 Task: In the  document note.pdf Use the tool word Count 'and display word count while typing'. Find the word using Dictionary 'intention'. Below name insert the link: www.facebook.com
Action: Mouse moved to (197, 72)
Screenshot: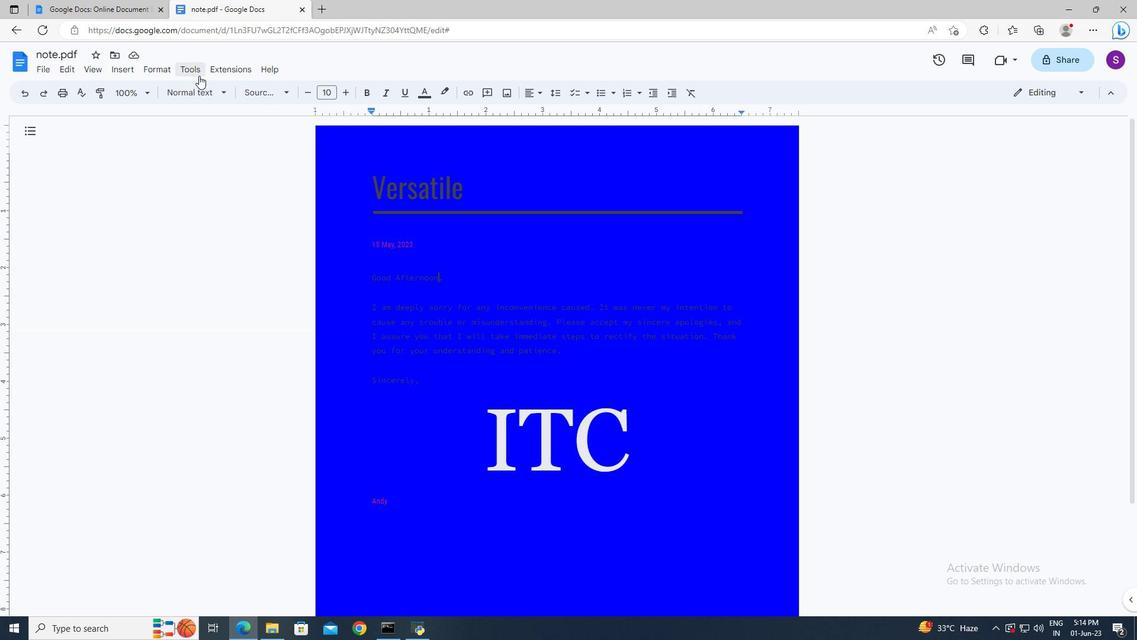 
Action: Mouse pressed left at (197, 72)
Screenshot: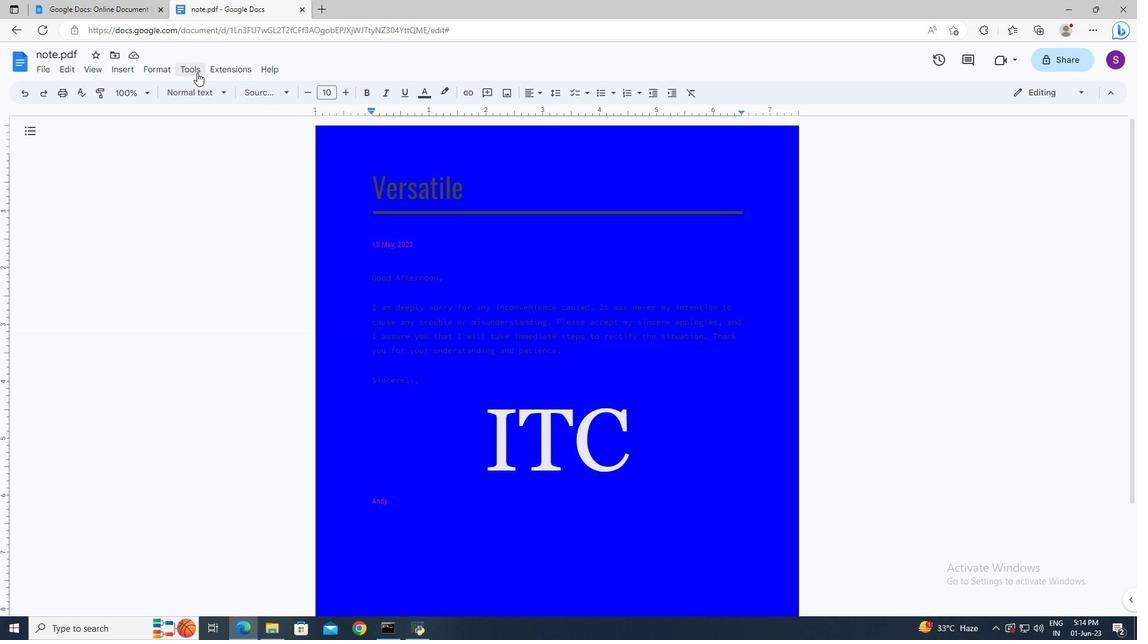 
Action: Mouse moved to (202, 102)
Screenshot: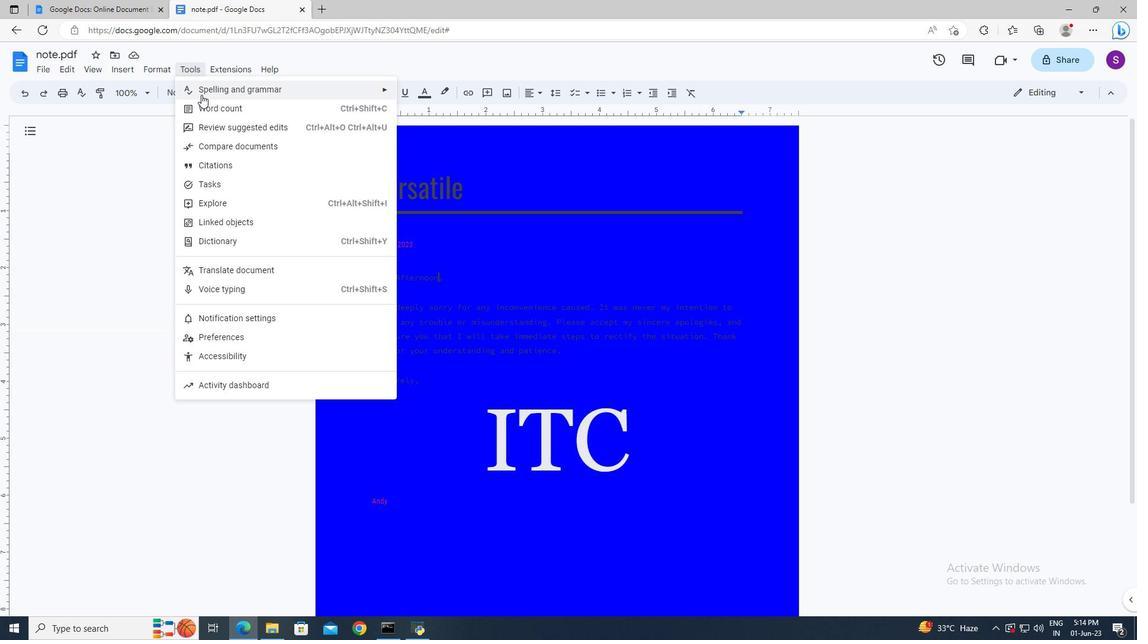 
Action: Mouse pressed left at (202, 102)
Screenshot: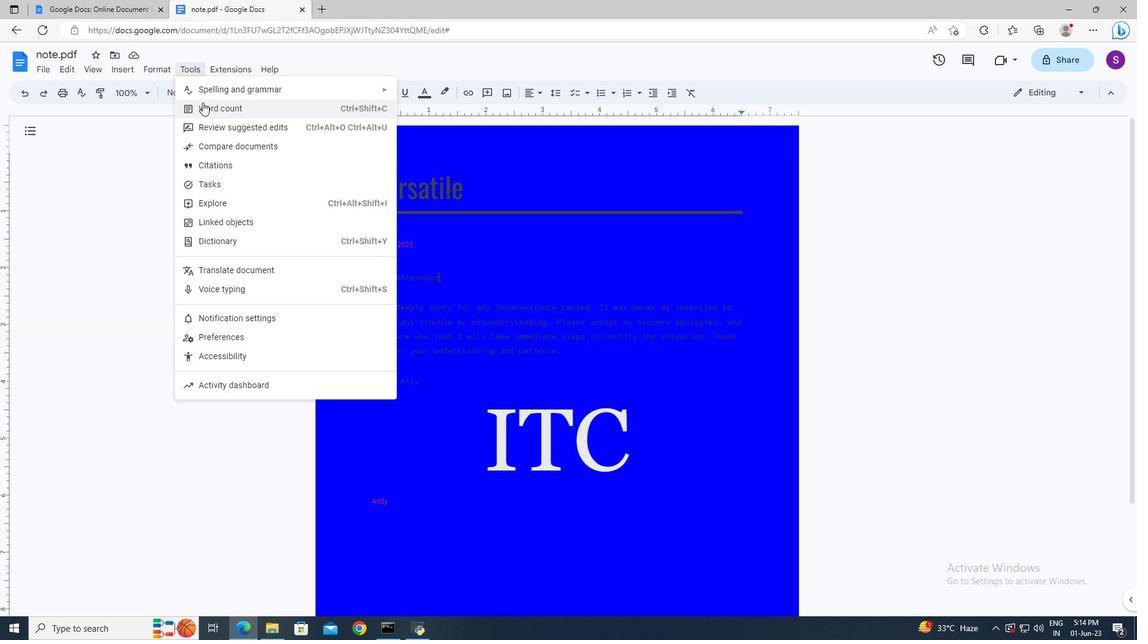 
Action: Mouse moved to (496, 388)
Screenshot: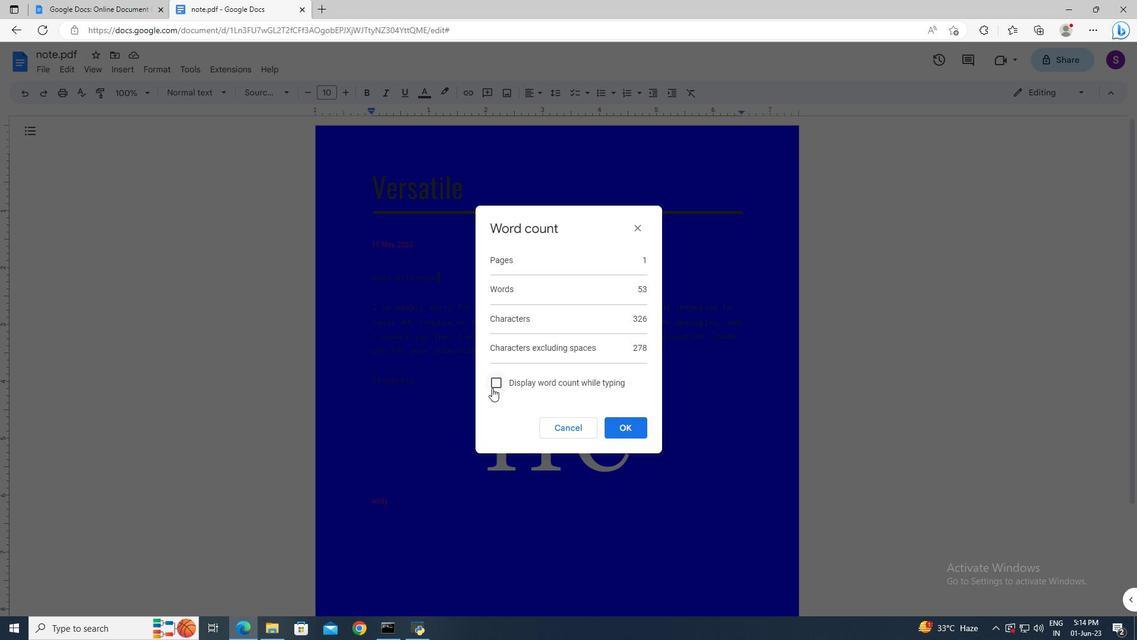 
Action: Mouse pressed left at (496, 388)
Screenshot: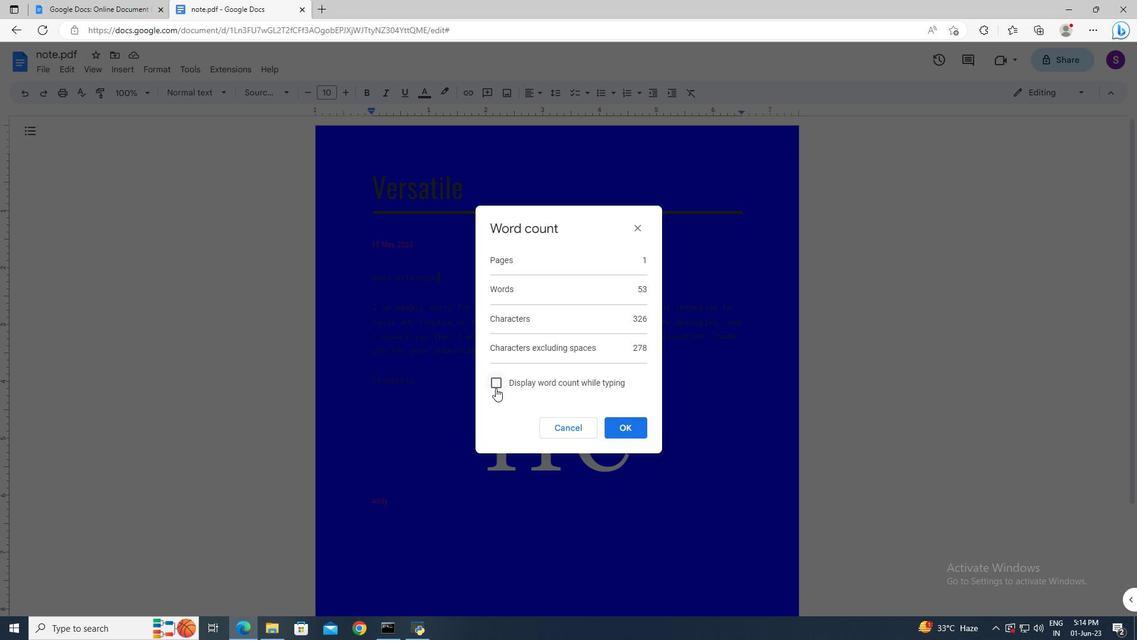 
Action: Mouse moved to (612, 428)
Screenshot: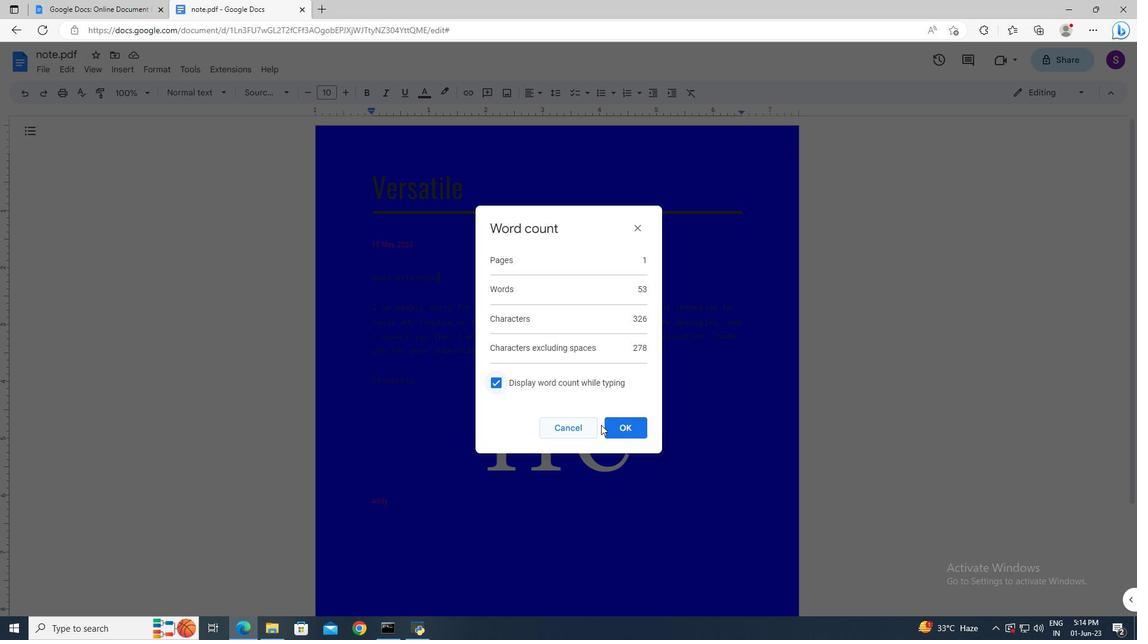 
Action: Mouse pressed left at (612, 428)
Screenshot: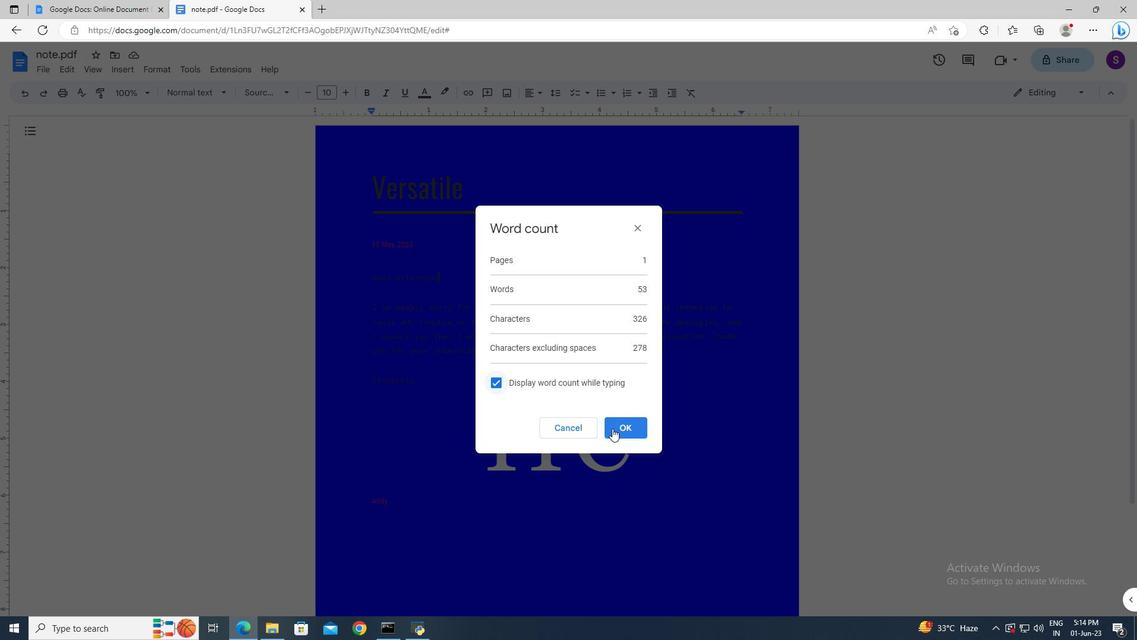 
Action: Mouse moved to (194, 72)
Screenshot: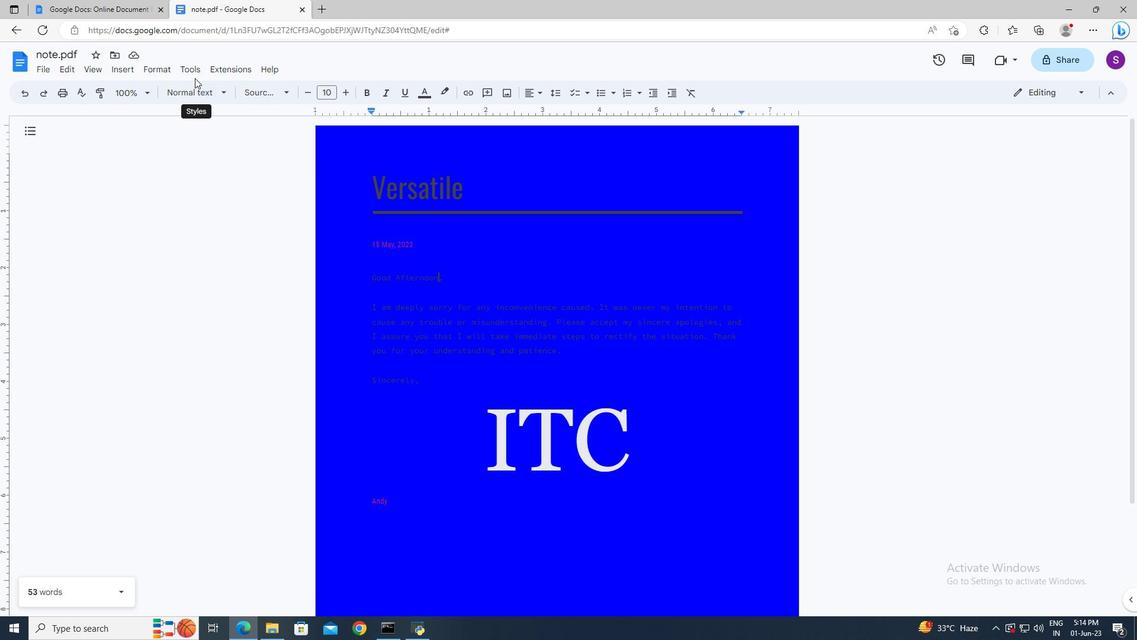 
Action: Mouse pressed left at (194, 72)
Screenshot: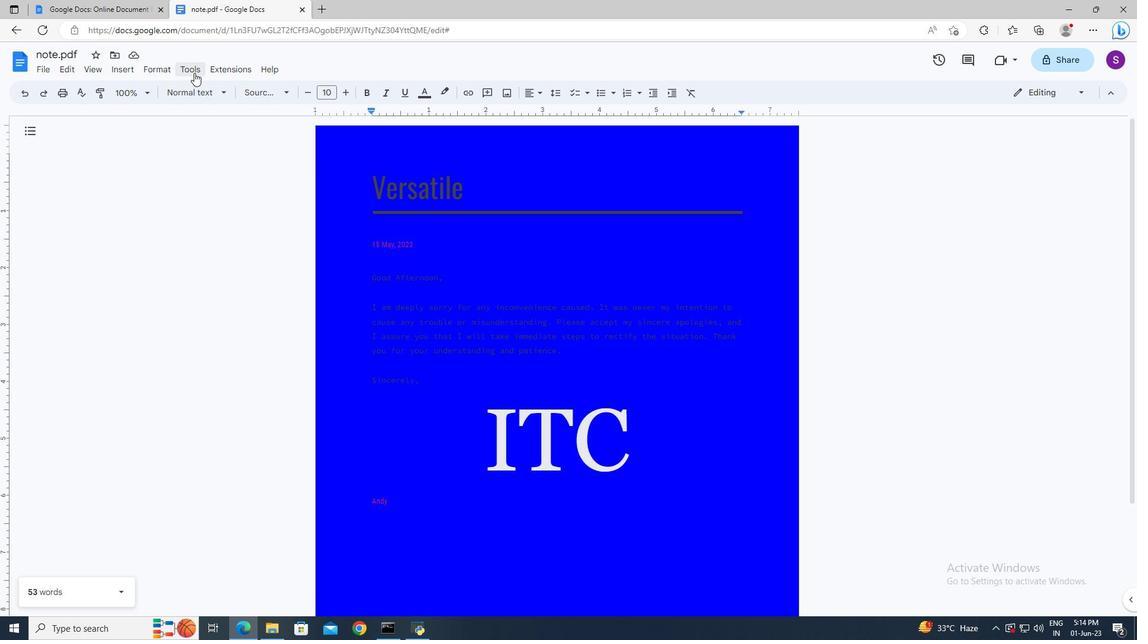 
Action: Mouse moved to (210, 232)
Screenshot: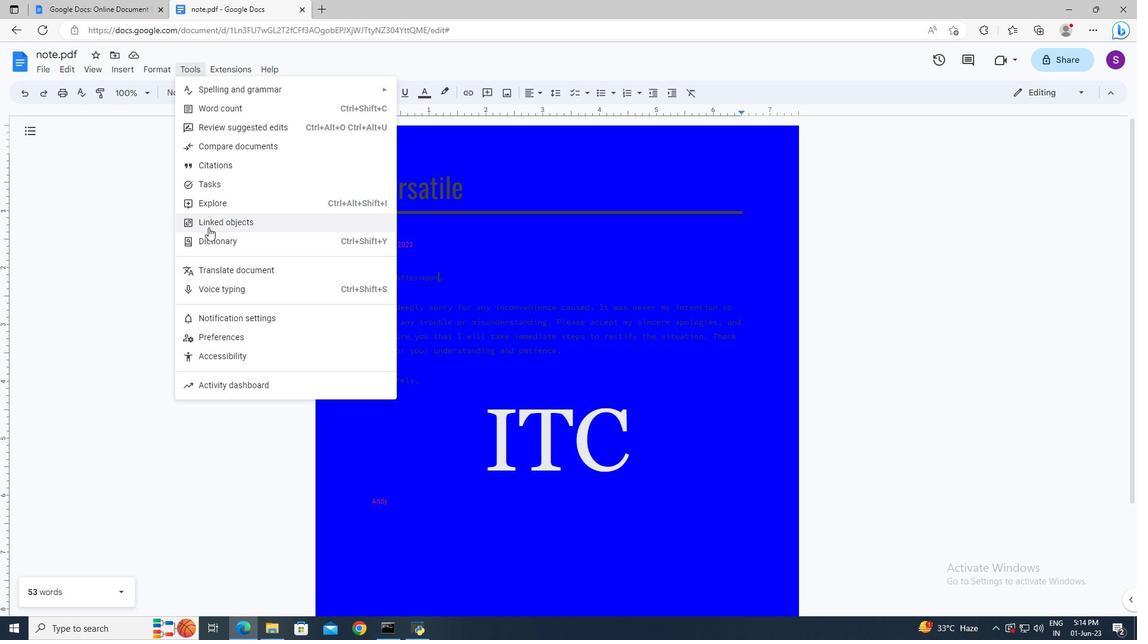 
Action: Mouse pressed left at (210, 232)
Screenshot: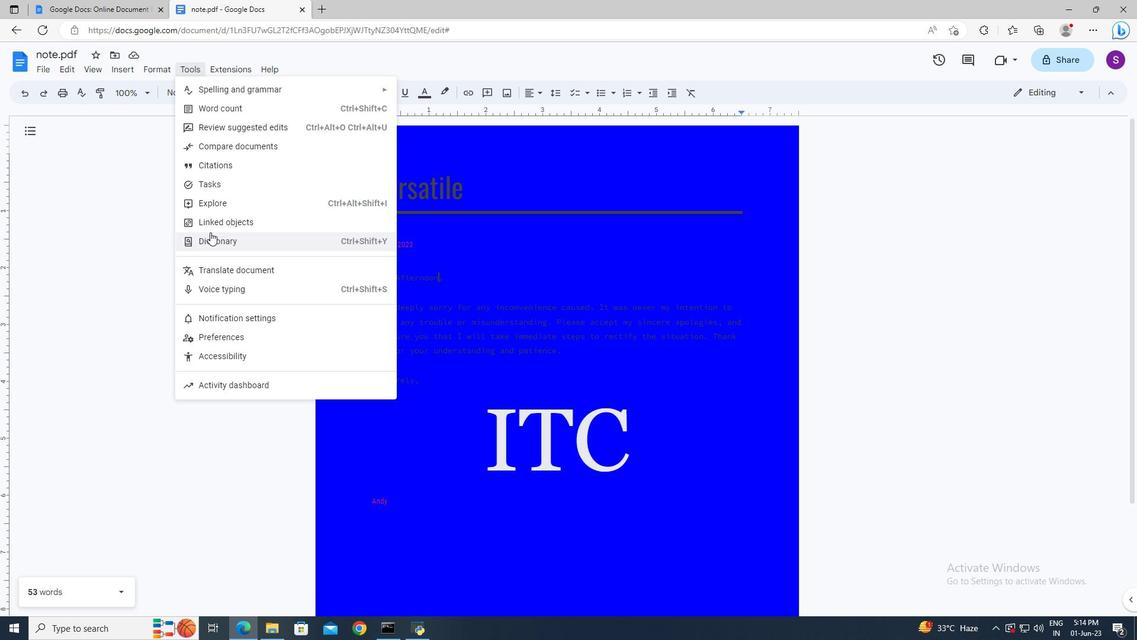 
Action: Mouse moved to (1013, 137)
Screenshot: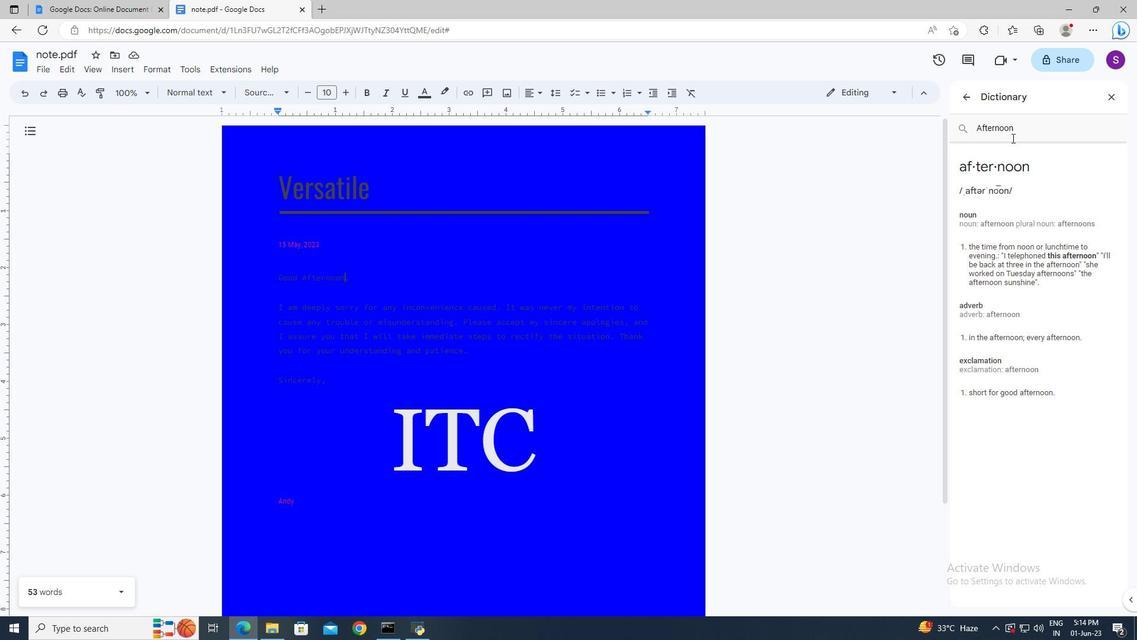 
Action: Mouse pressed left at (1013, 137)
Screenshot: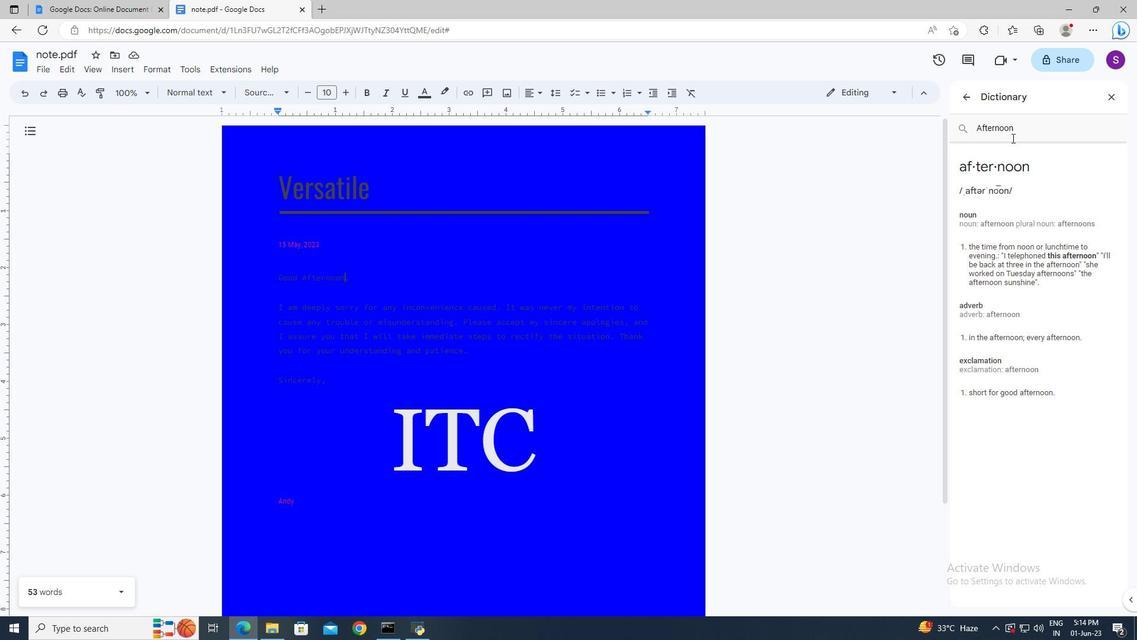 
Action: Mouse moved to (1012, 139)
Screenshot: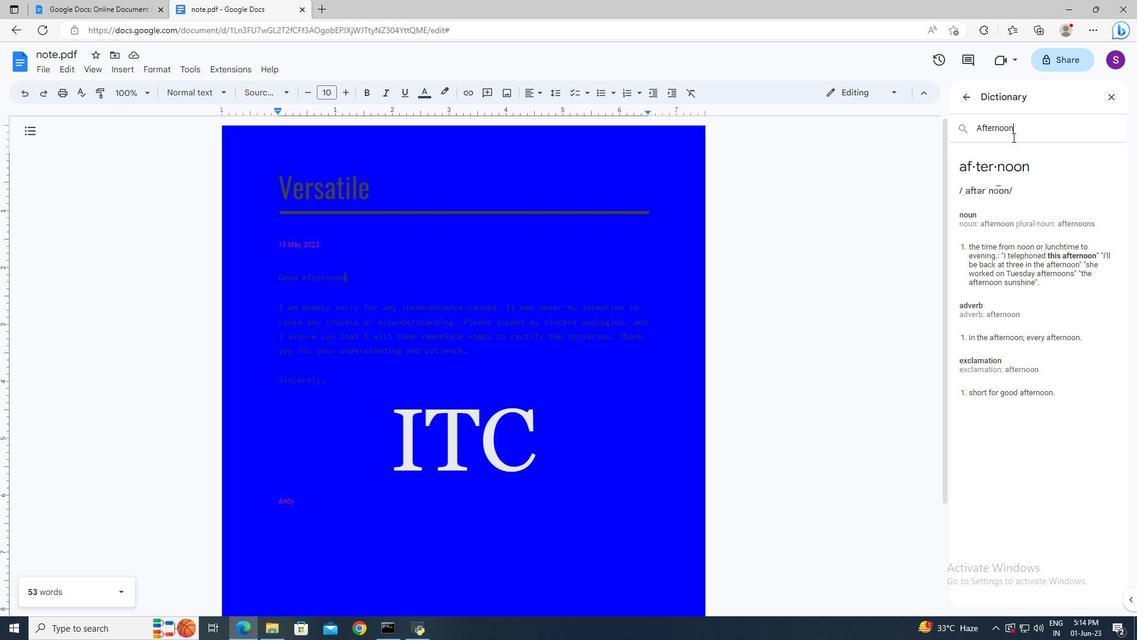 
Action: Key pressed ctrl+A<Key.delete>intention<Key.enter>
Screenshot: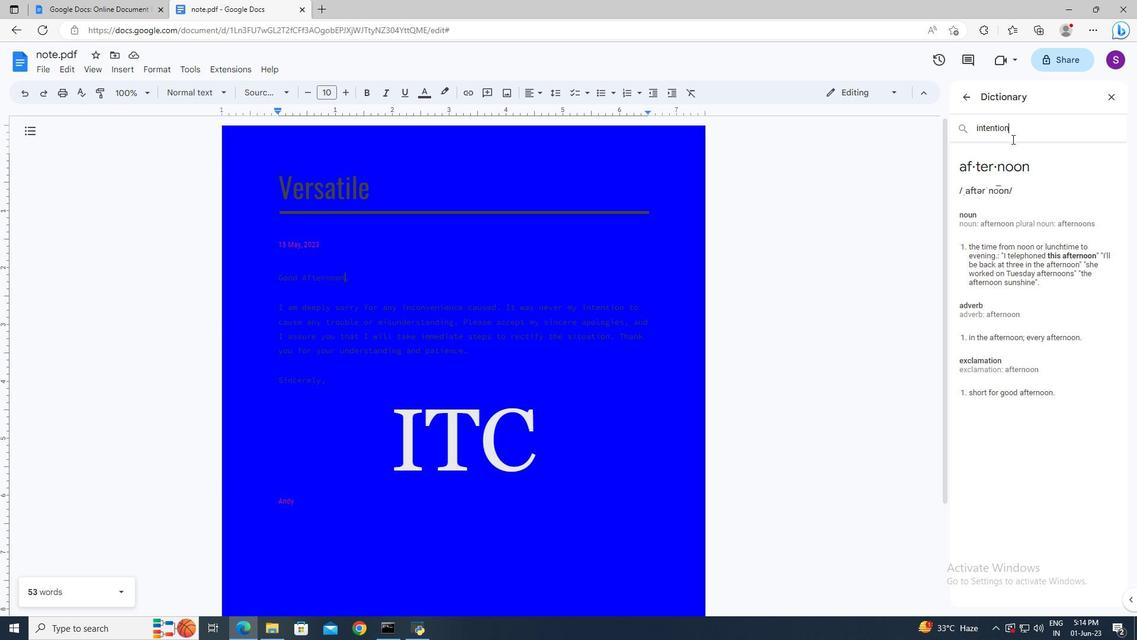 
Action: Mouse moved to (460, 401)
Screenshot: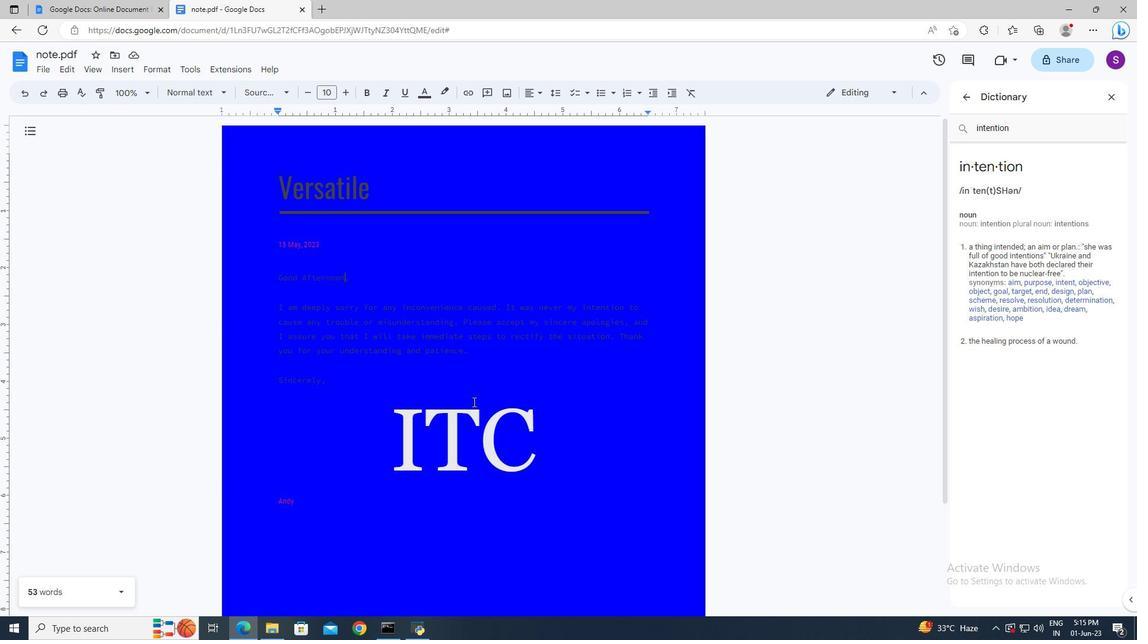 
Action: Mouse scrolled (460, 401) with delta (0, 0)
Screenshot: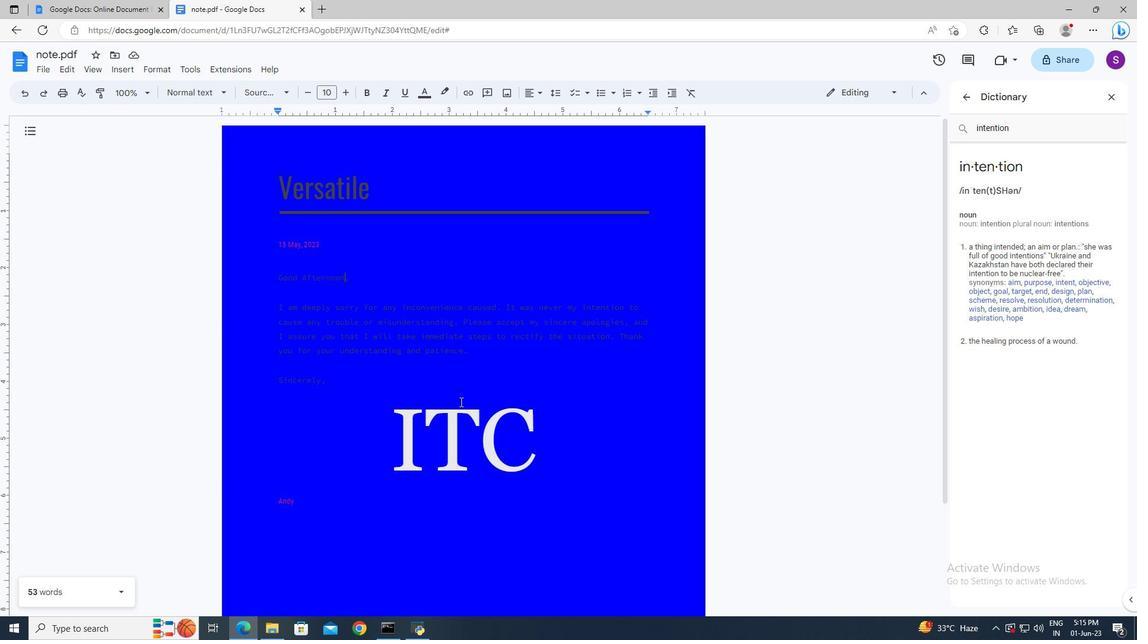 
Action: Mouse moved to (362, 424)
Screenshot: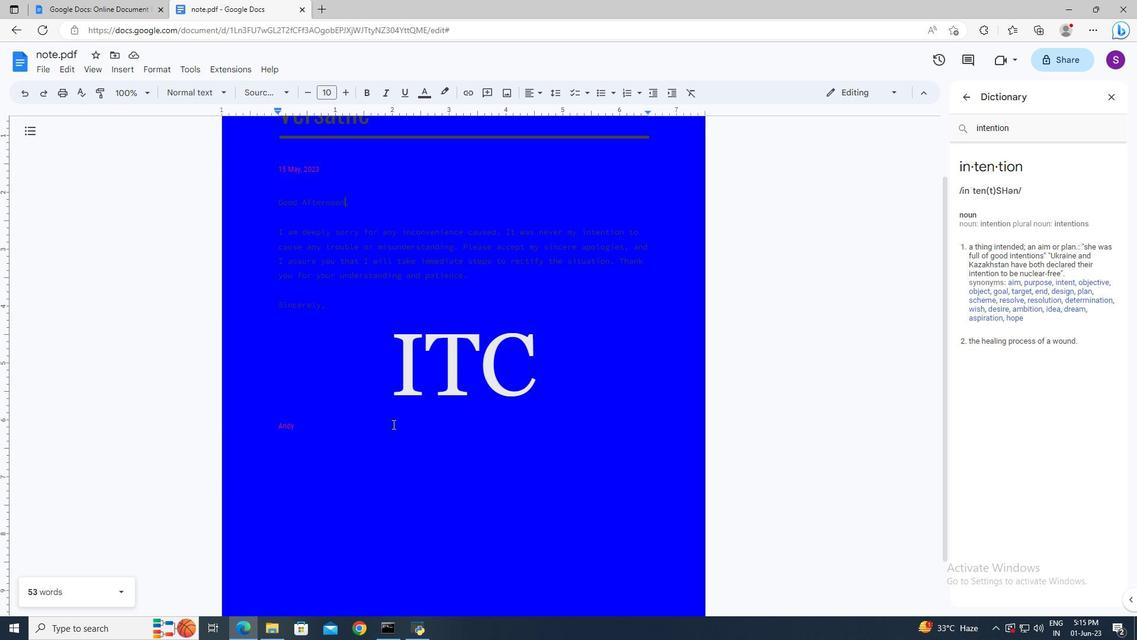 
Action: Mouse pressed left at (362, 424)
Screenshot: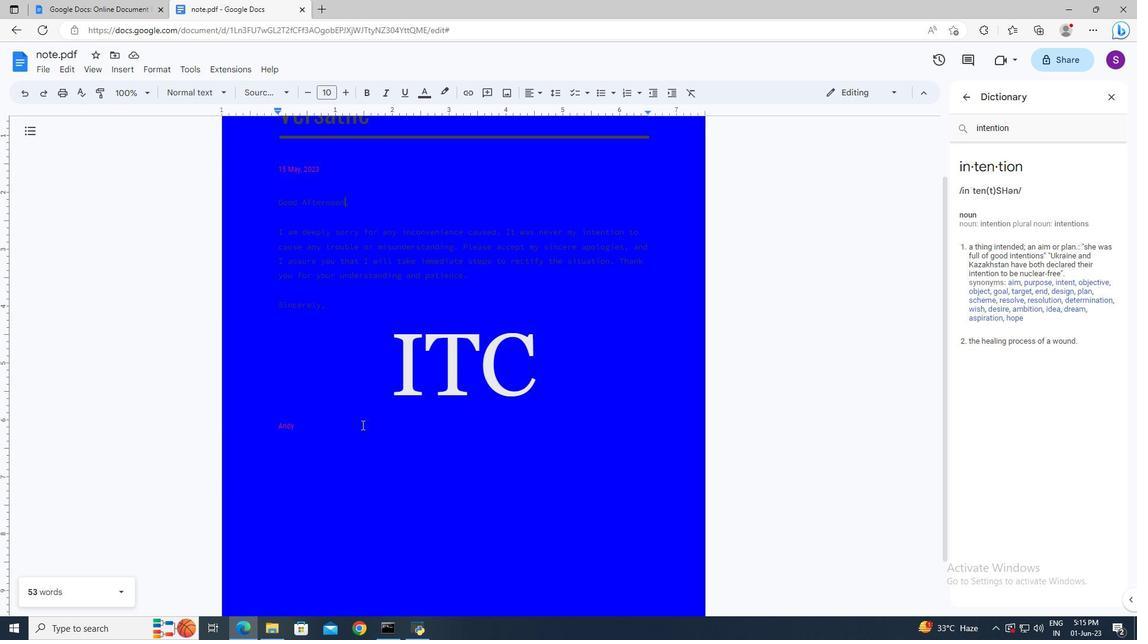 
Action: Key pressed <Key.enter>
Screenshot: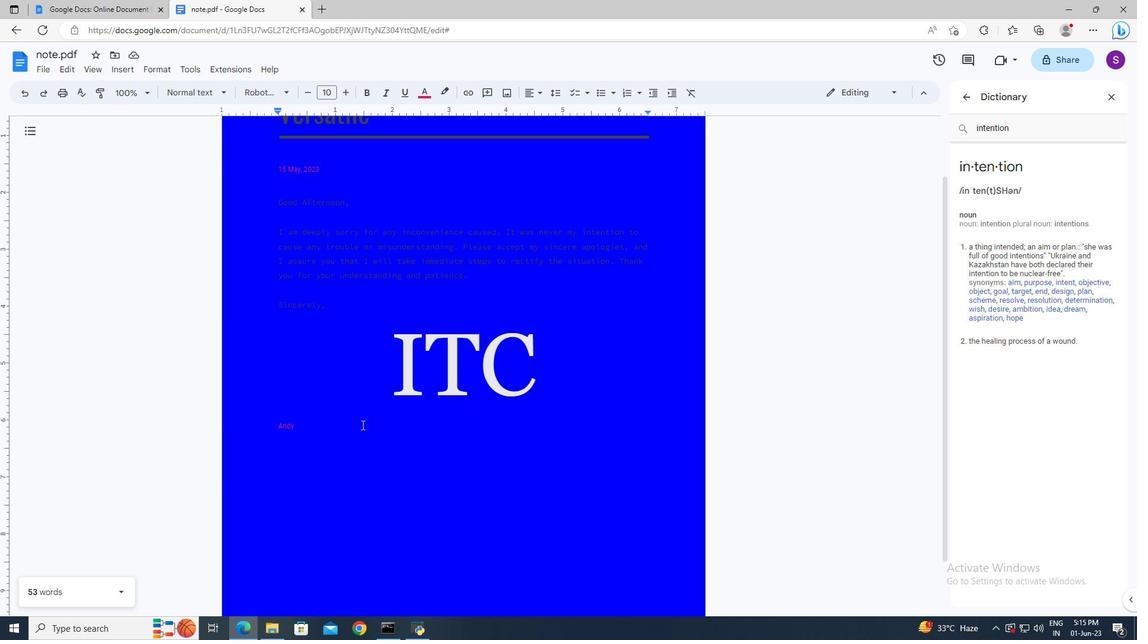
Action: Mouse moved to (135, 72)
Screenshot: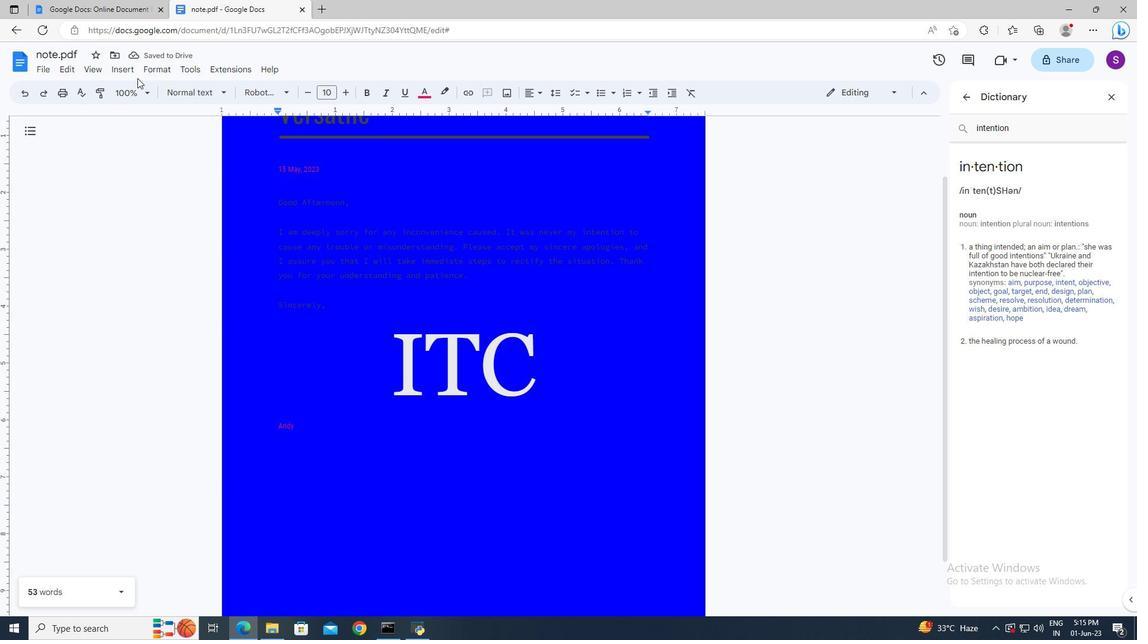 
Action: Mouse pressed left at (135, 72)
Screenshot: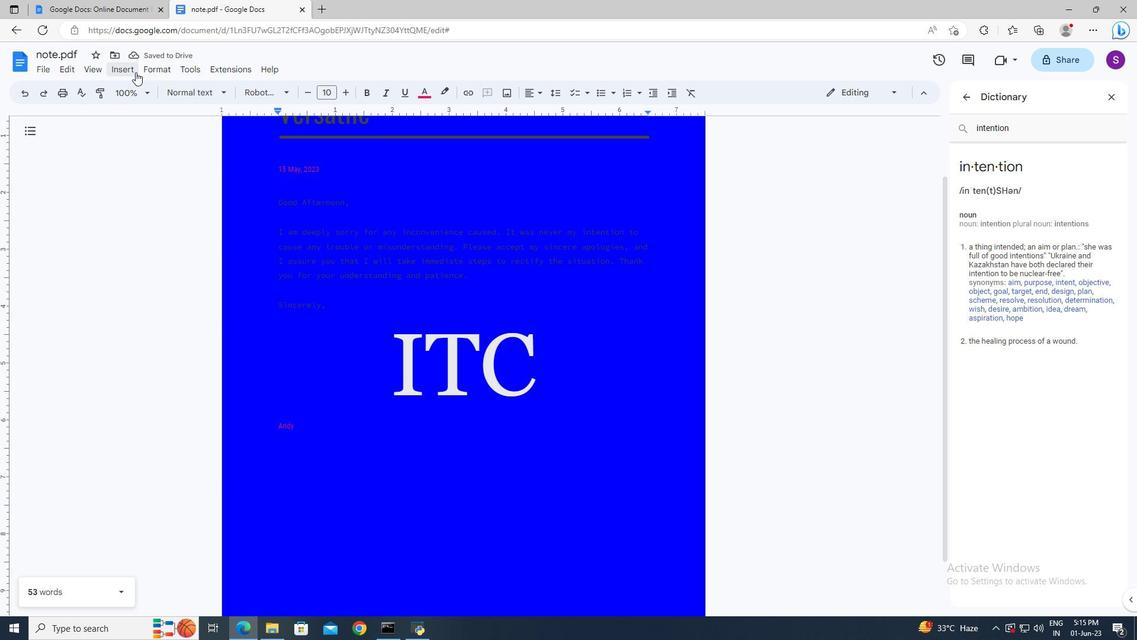
Action: Mouse moved to (173, 433)
Screenshot: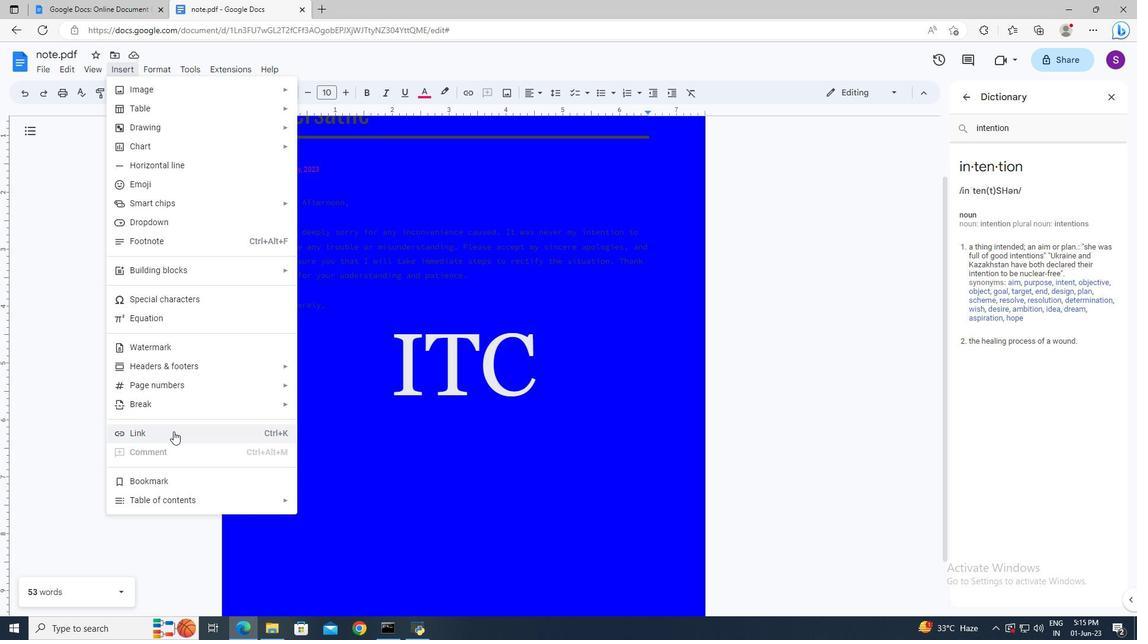 
Action: Mouse pressed left at (173, 433)
Screenshot: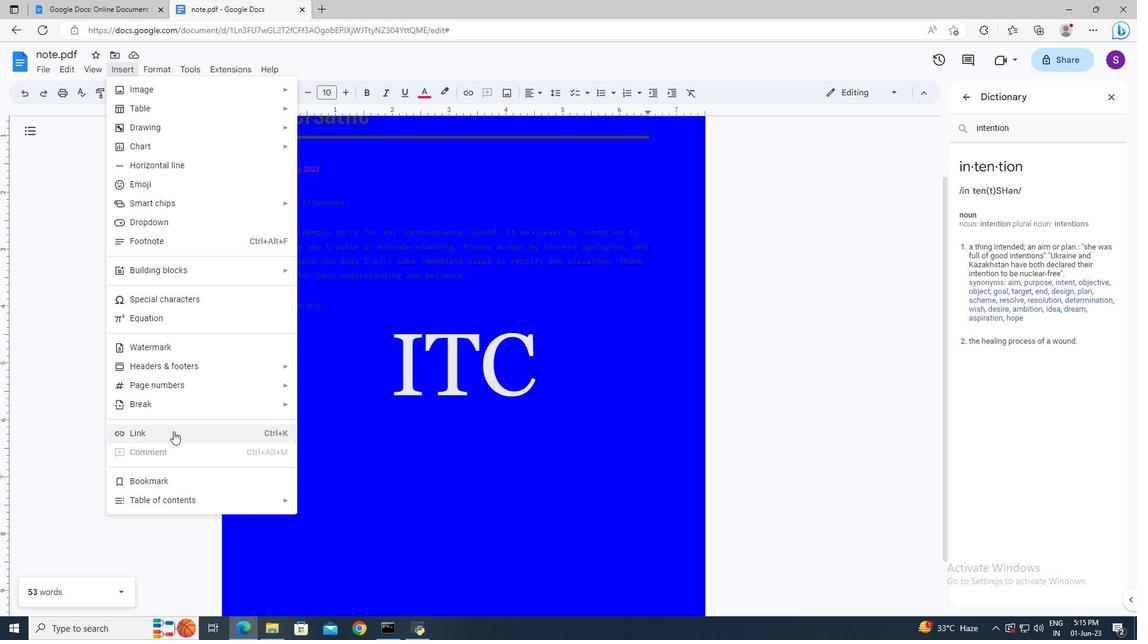
Action: Mouse moved to (305, 270)
Screenshot: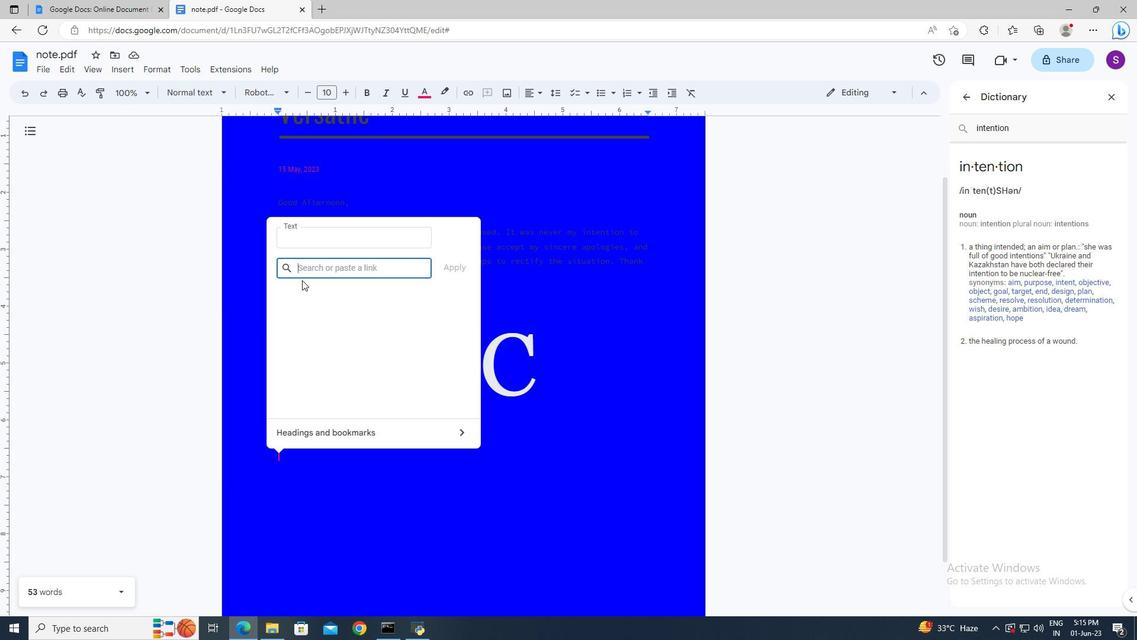 
Action: Mouse pressed left at (305, 270)
Screenshot: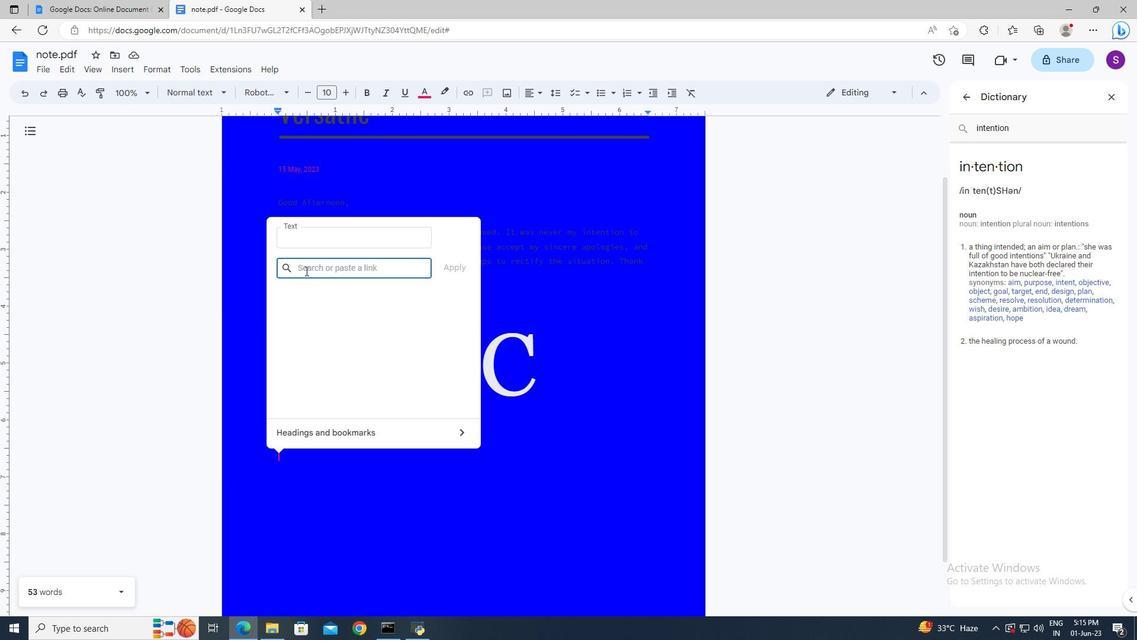 
Action: Mouse moved to (305, 269)
Screenshot: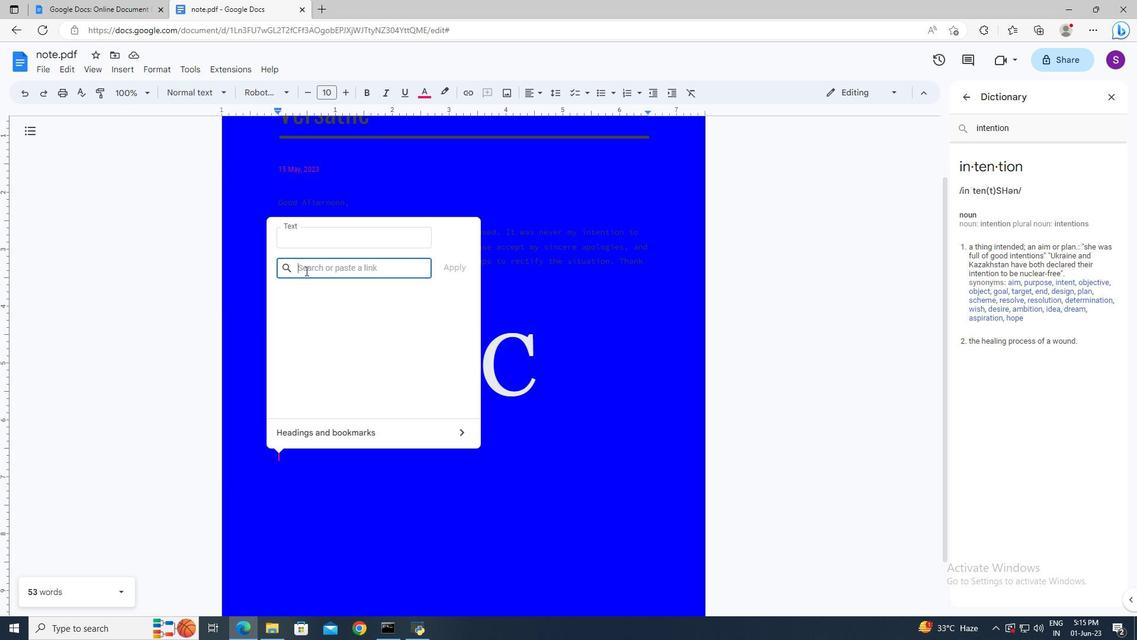 
Action: Key pressed www.facebook.com<Key.enter>
Screenshot: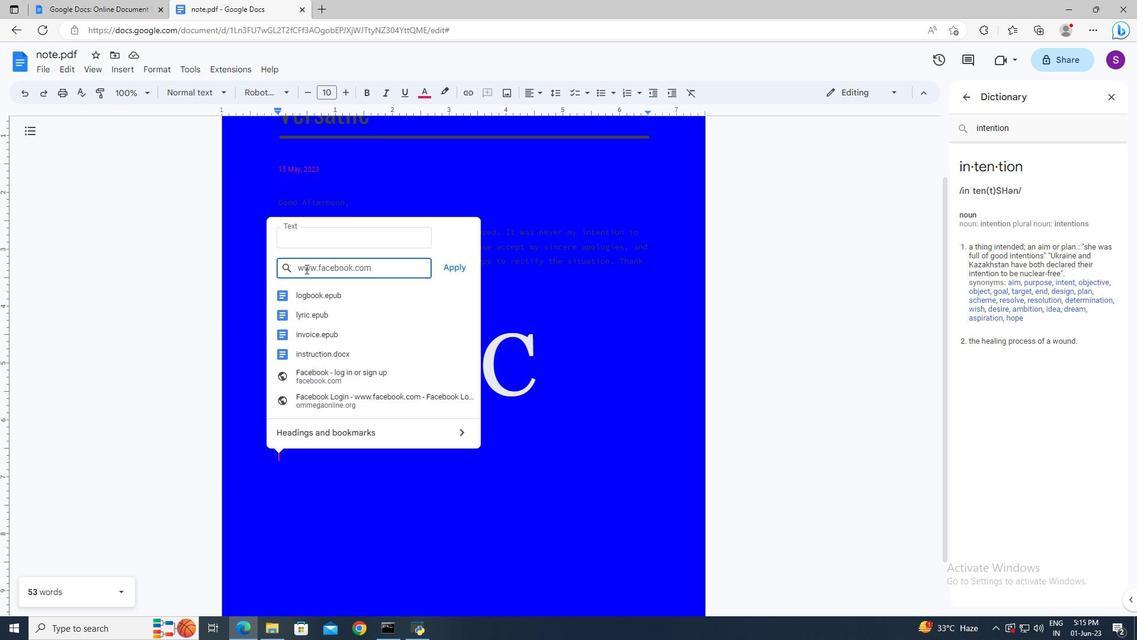 
Action: Mouse moved to (335, 325)
Screenshot: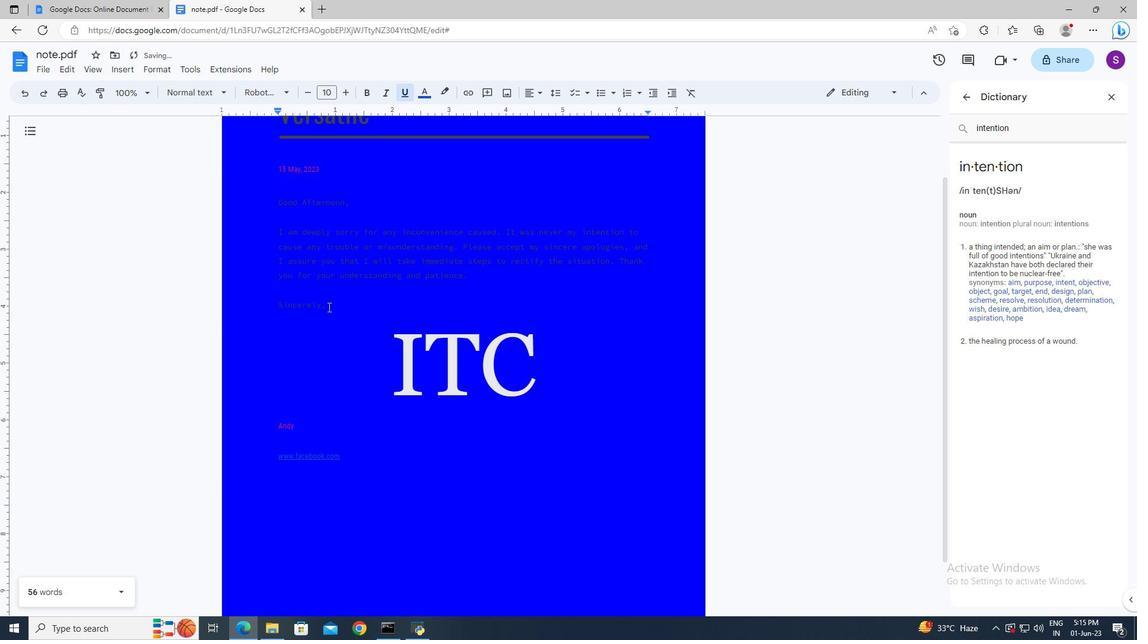 
Action: Mouse pressed left at (335, 325)
Screenshot: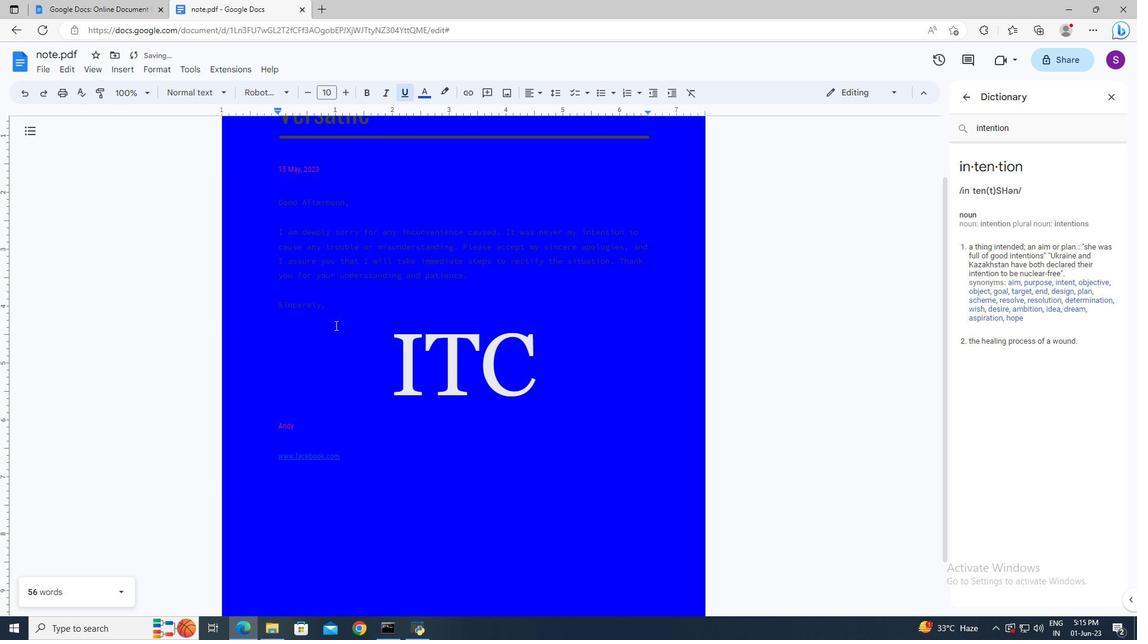
